 Task: Create a section Integration Framework Sprint and in the section, add a milestone User Acceptance Testing (UAT) Implementation in the project BlueTech
Action: Mouse moved to (148, 584)
Screenshot: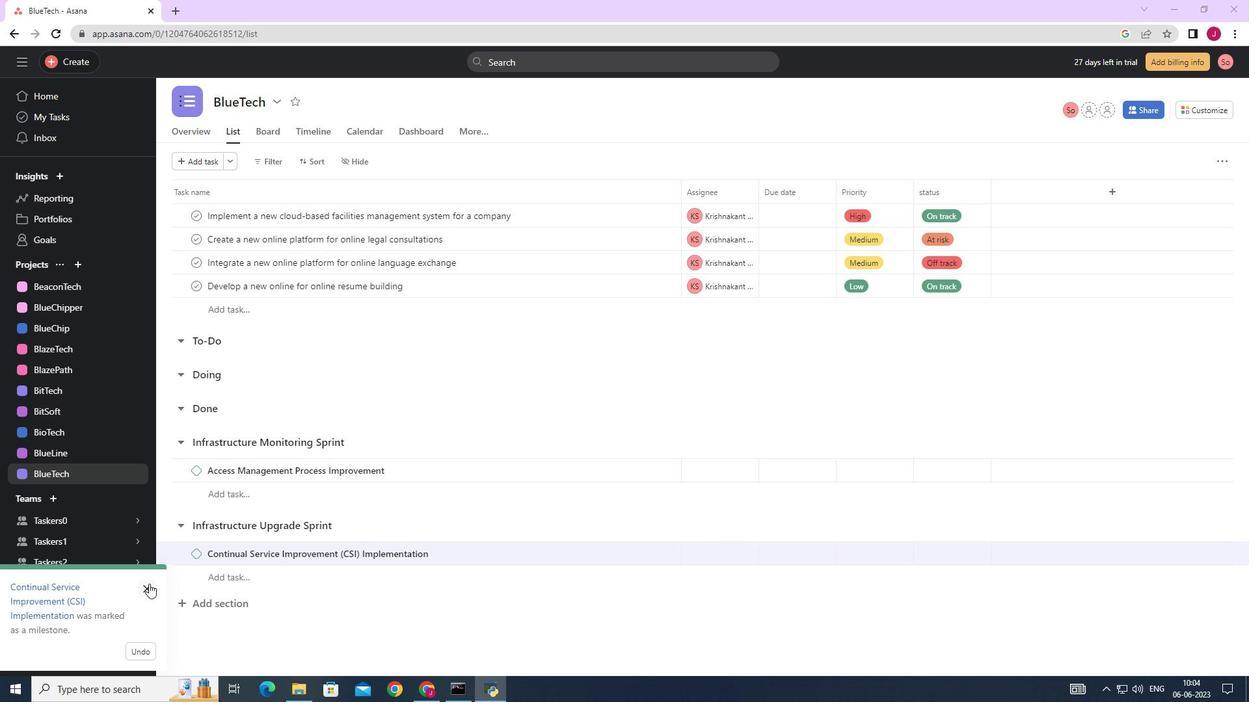 
Action: Mouse pressed left at (148, 584)
Screenshot: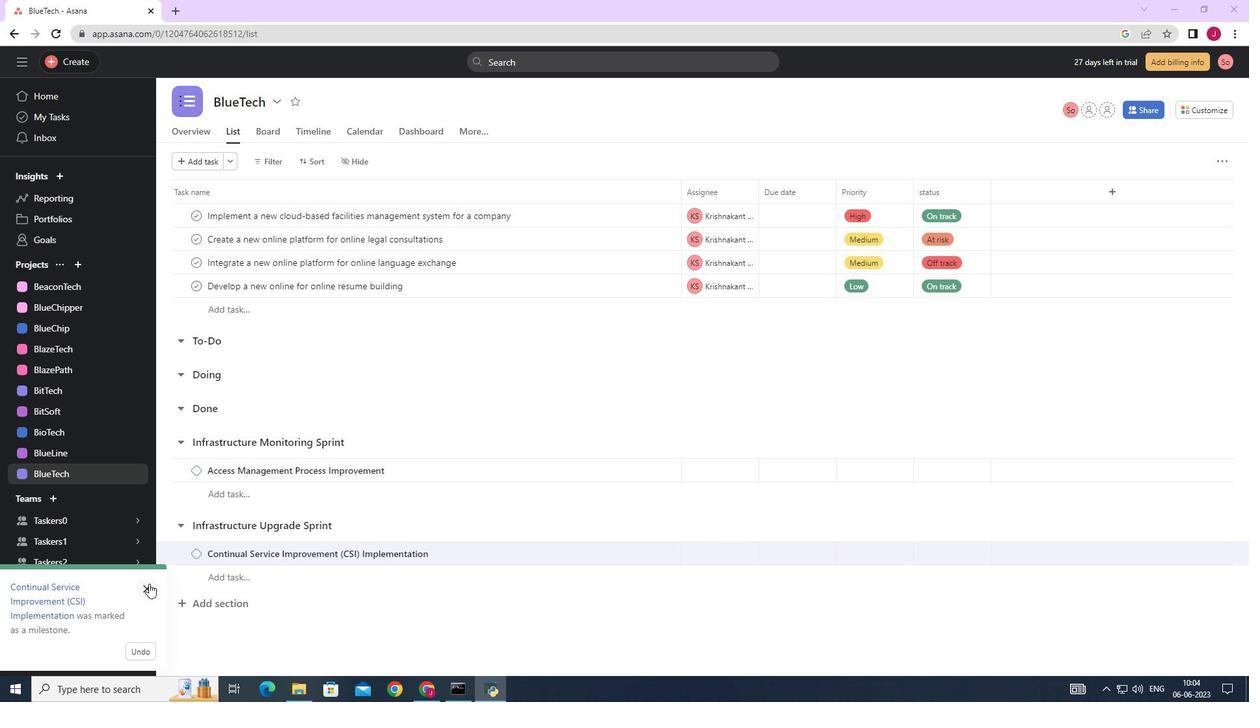 
Action: Mouse moved to (600, 463)
Screenshot: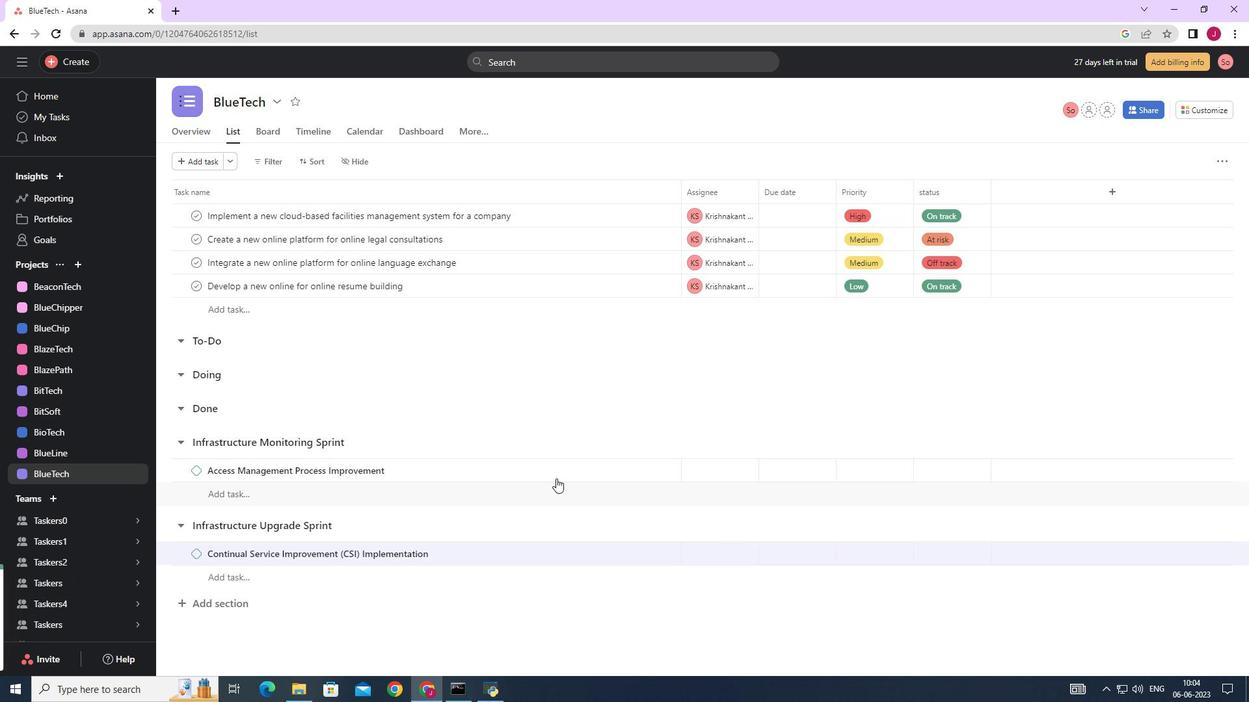 
Action: Mouse scrolled (600, 462) with delta (0, 0)
Screenshot: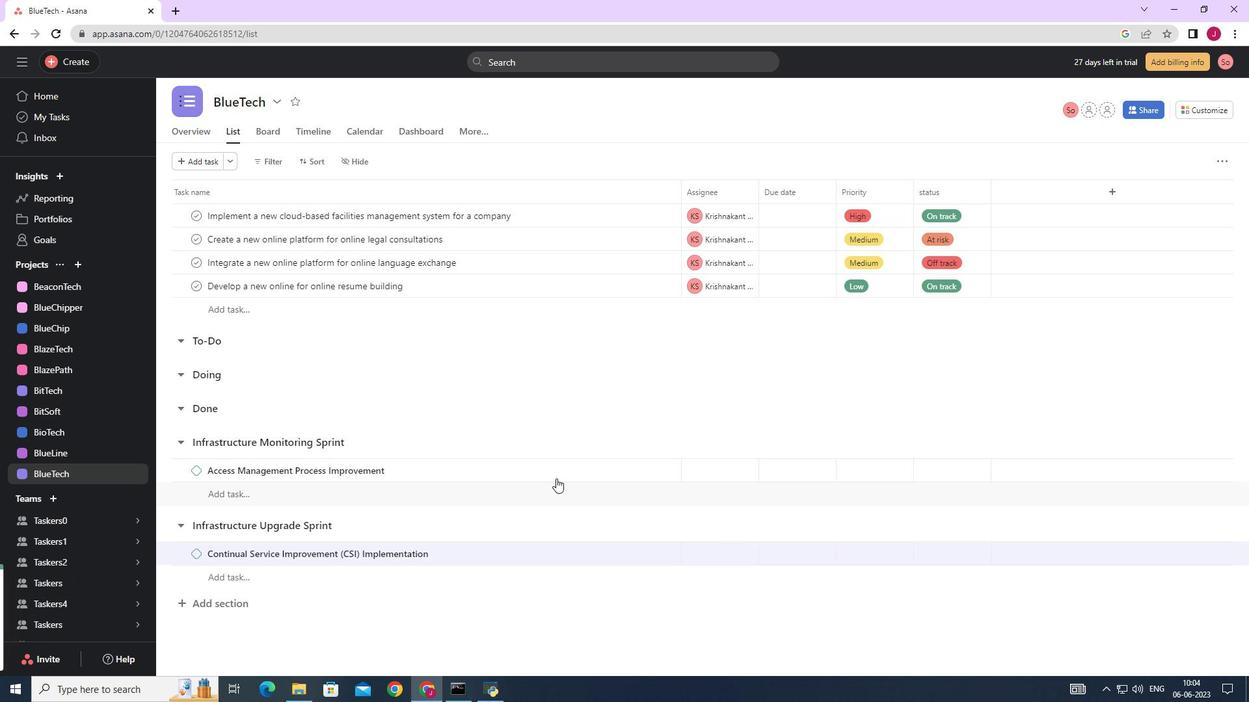 
Action: Mouse scrolled (600, 462) with delta (0, 0)
Screenshot: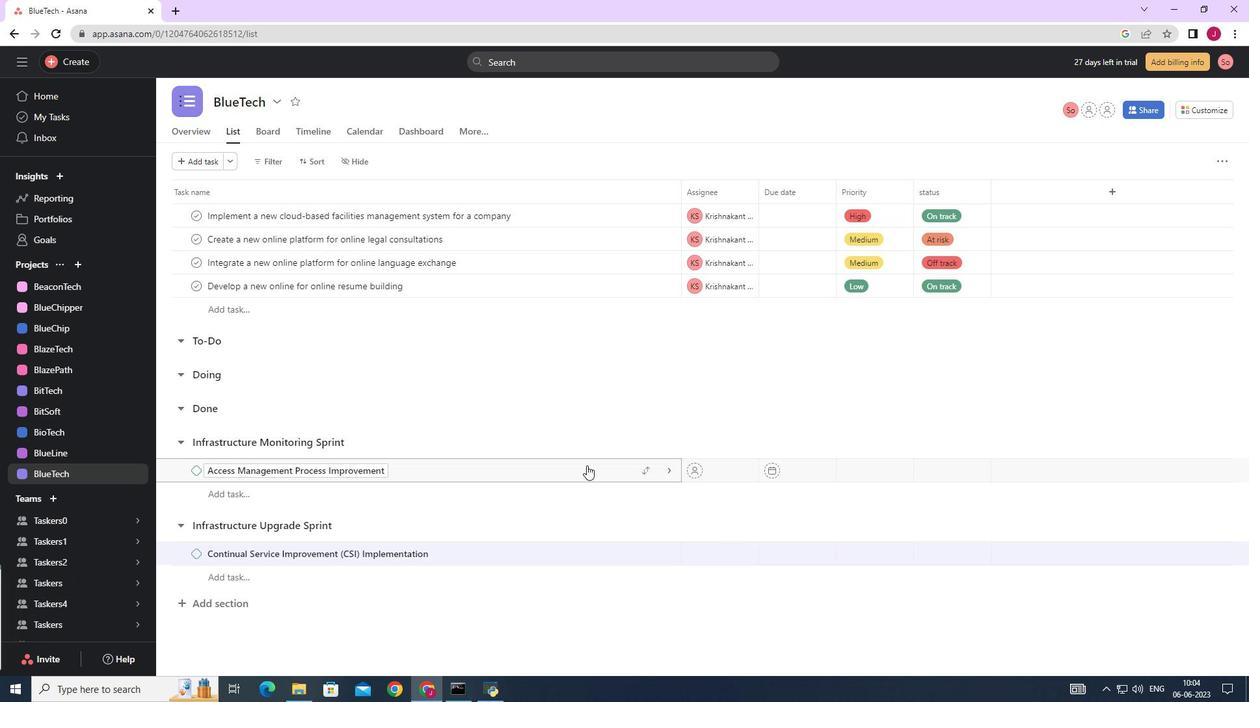
Action: Mouse moved to (600, 463)
Screenshot: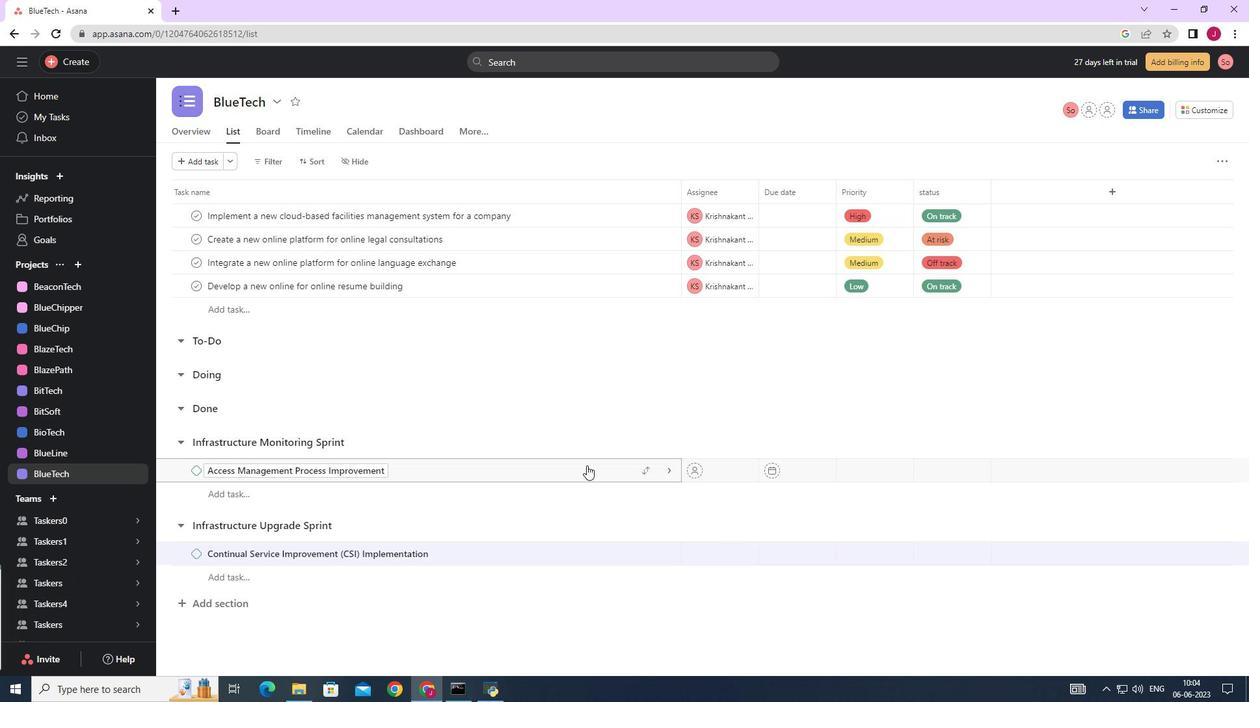 
Action: Mouse scrolled (600, 462) with delta (0, 0)
Screenshot: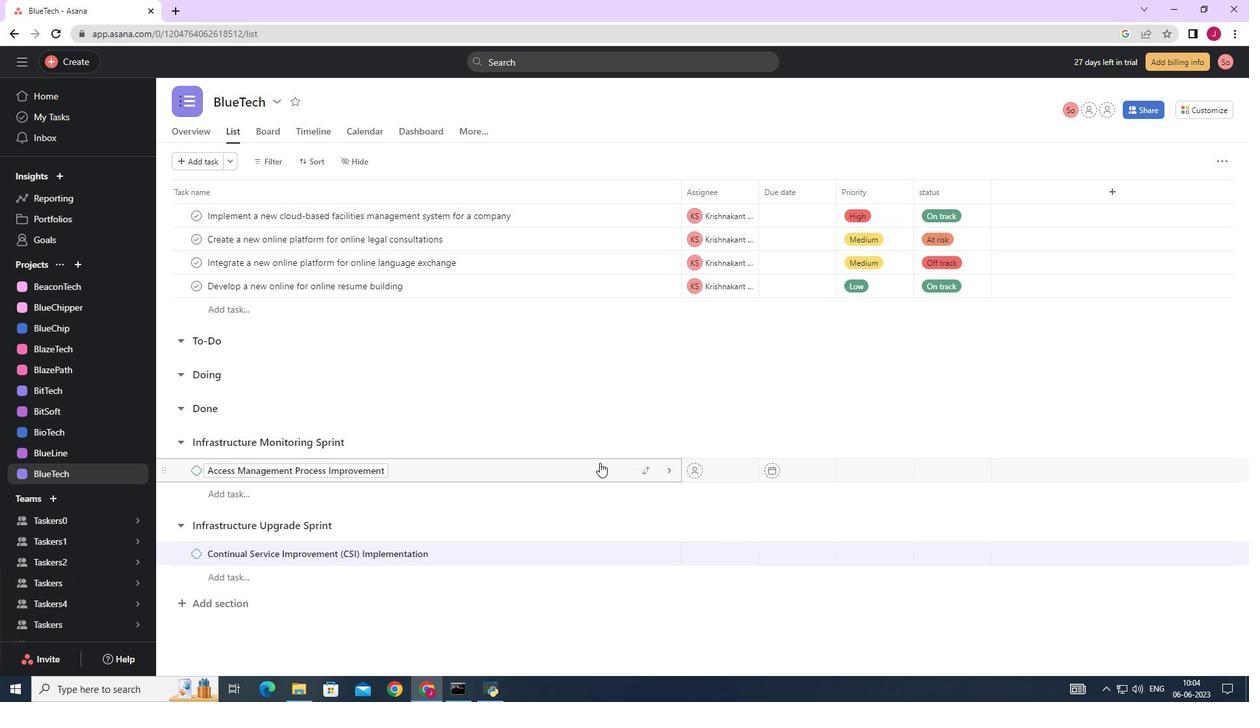 
Action: Mouse moved to (602, 462)
Screenshot: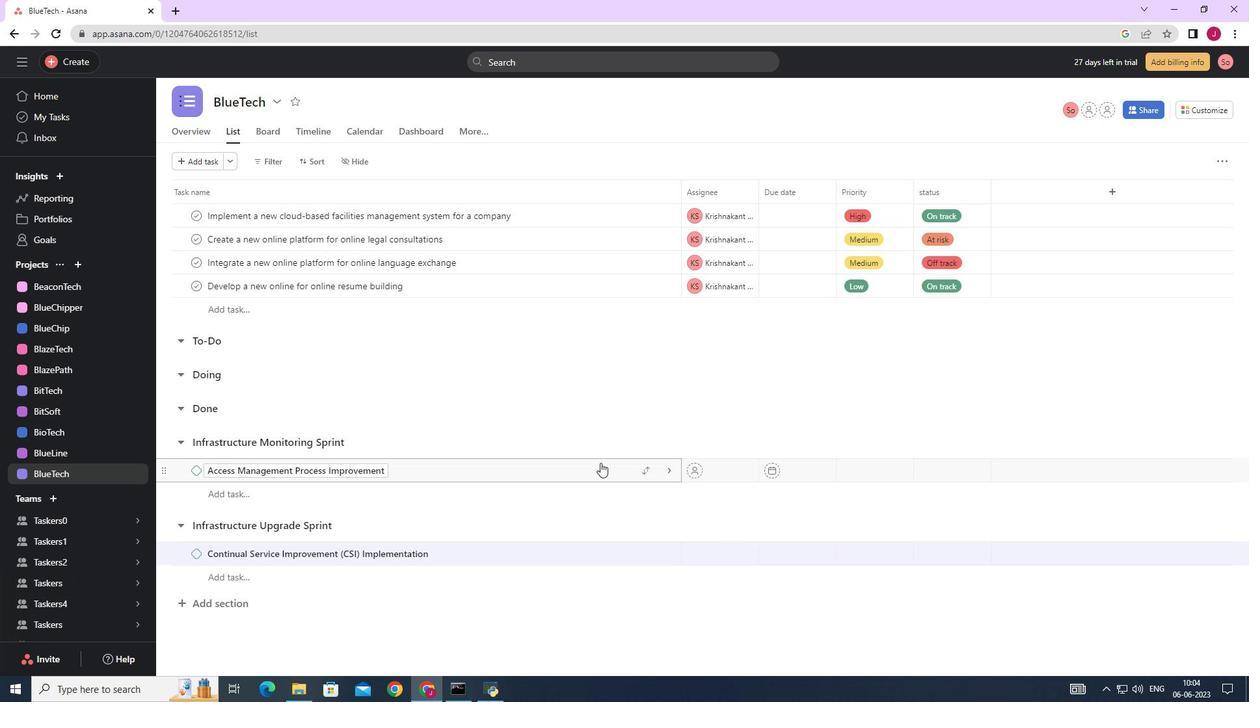
Action: Mouse scrolled (602, 462) with delta (0, 0)
Screenshot: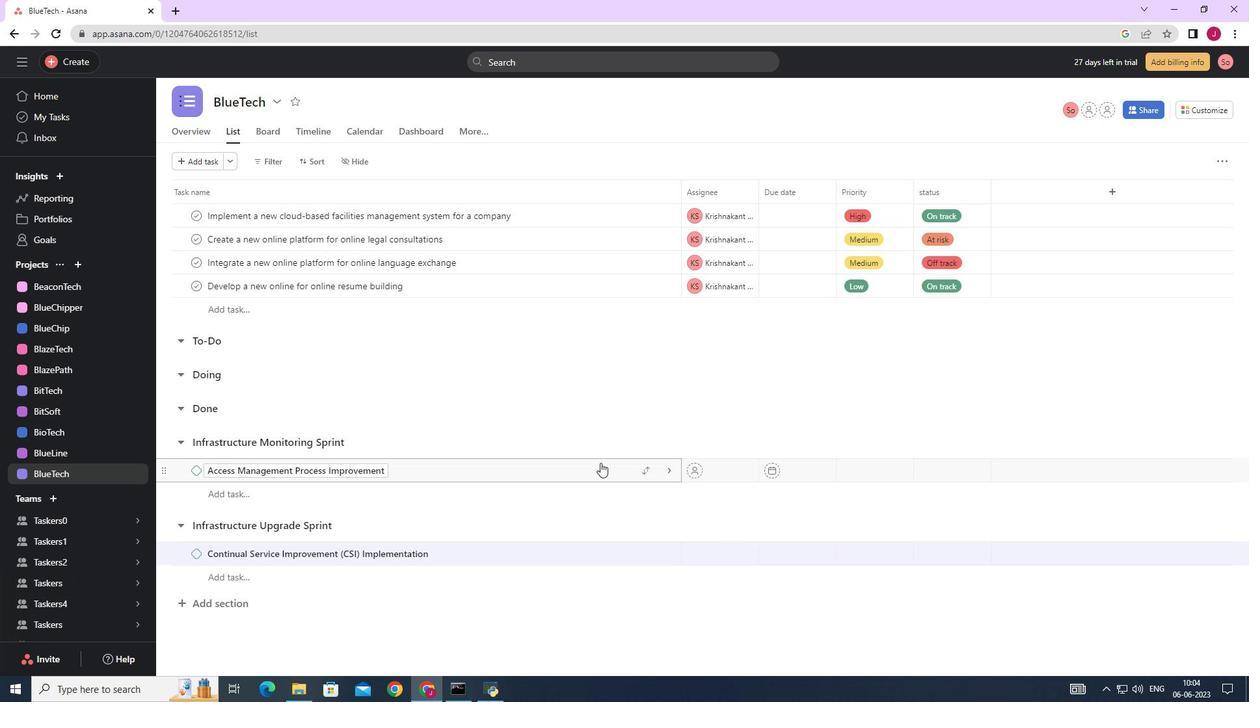 
Action: Mouse moved to (205, 603)
Screenshot: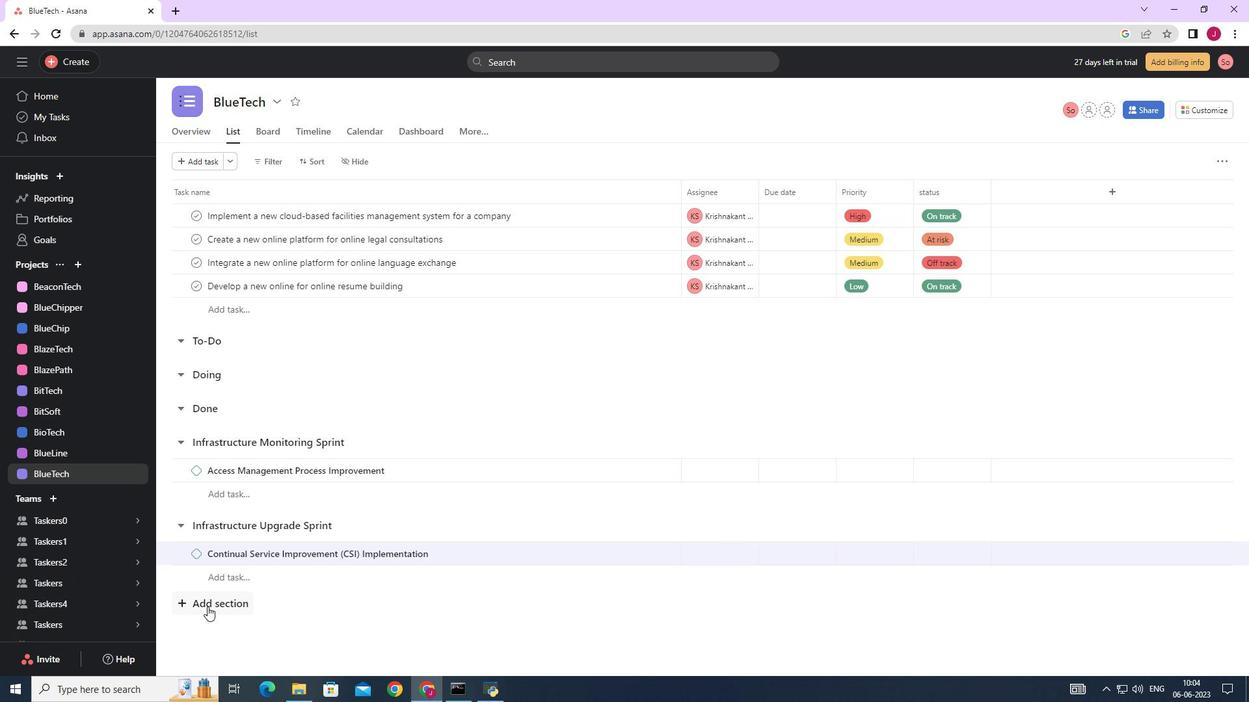 
Action: Mouse pressed left at (205, 603)
Screenshot: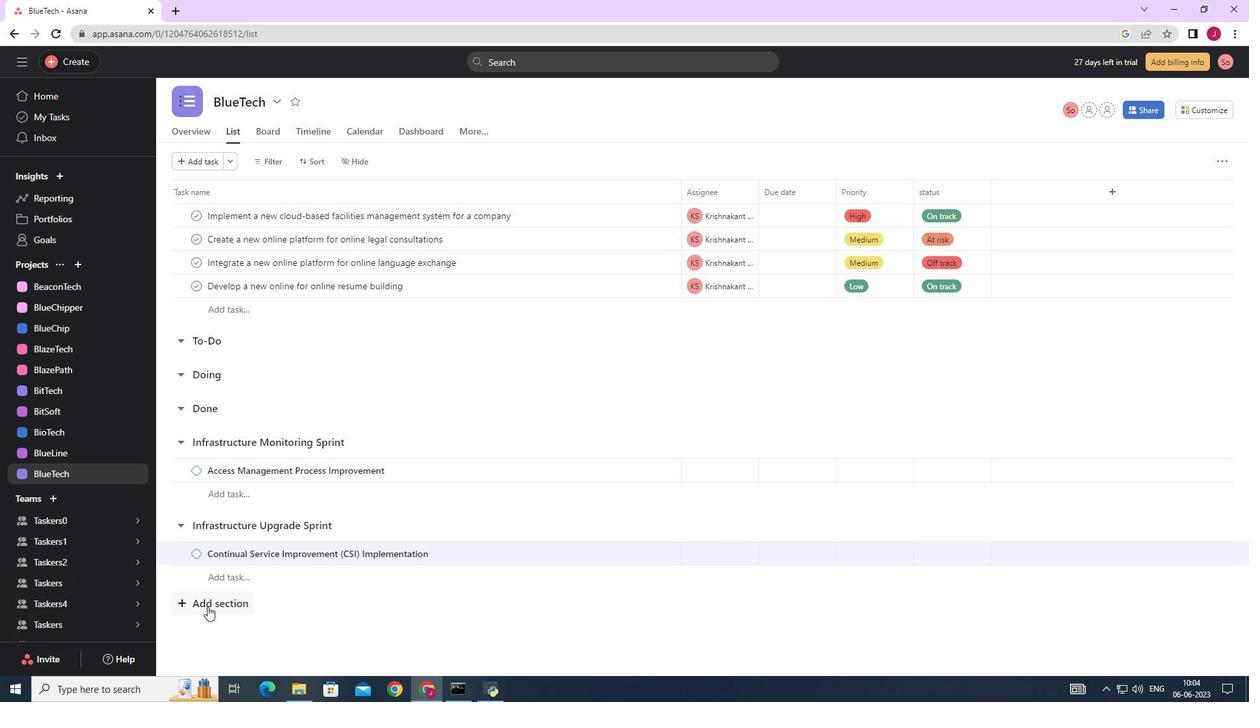 
Action: Mouse moved to (429, 572)
Screenshot: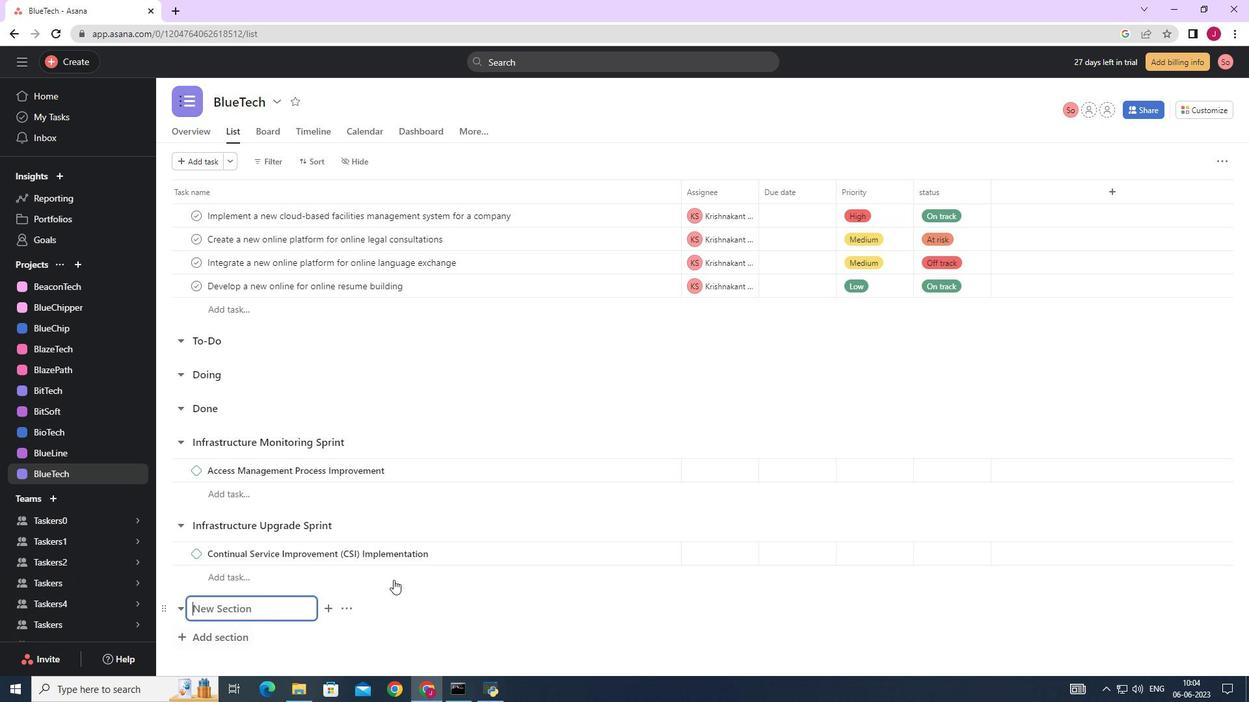 
Action: Key pressed <Key.caps_lock>I<Key.caps_lock>ntegration<Key.space><Key.caps_lock>F<Key.caps_lock>ramwork<Key.space><Key.backspace><Key.backspace><Key.backspace><Key.backspace><Key.backspace>ework<Key.space><Key.caps_lock>S<Key.caps_lock>print<Key.enter><Key.caps_lock>U<Key.caps_lock>ser<Key.space><Key.caps_lock>A<Key.caps_lock>cceptance<Key.space><Key.caps_lock>T<Key.caps_lock>esting<Key.space><Key.shift_r><Key.shift_r><Key.shift_r>(<Key.caps_lock>UAT<Key.shift_r>)<Key.space><Key.caps_lock>i<Key.caps_lock><Key.backspace>I<Key.caps_lock>mplementation
Screenshot: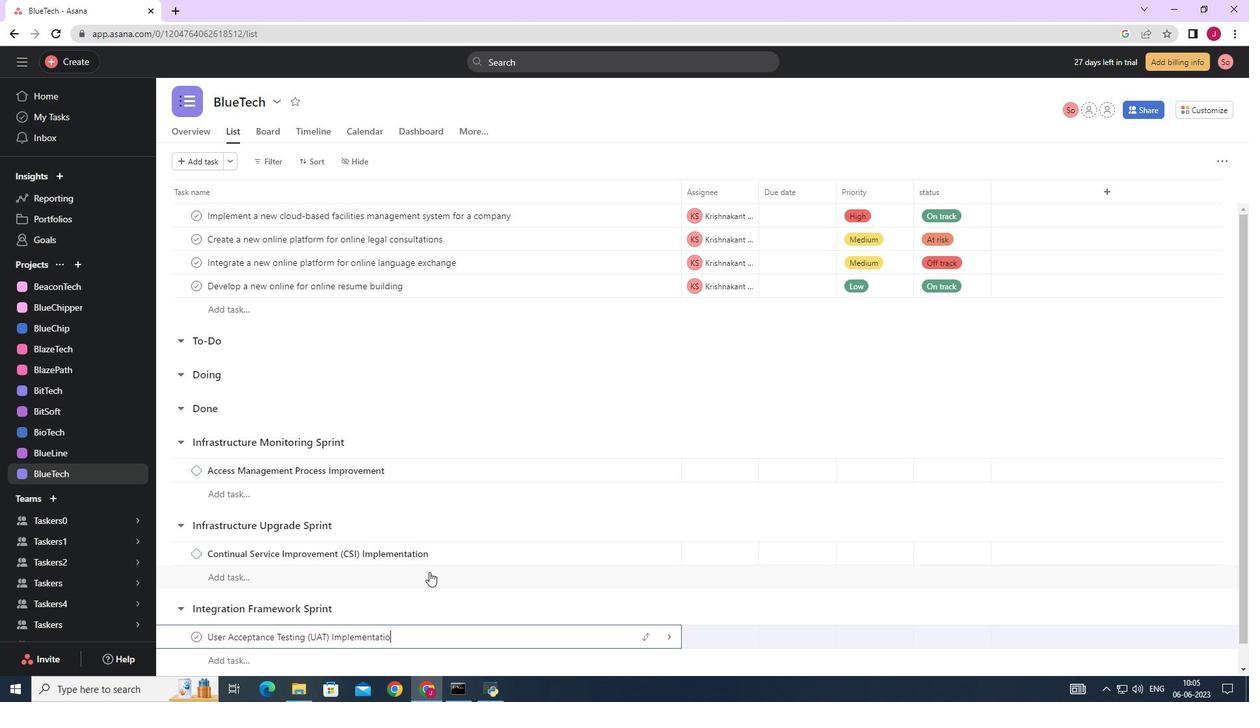 
Action: Mouse moved to (668, 637)
Screenshot: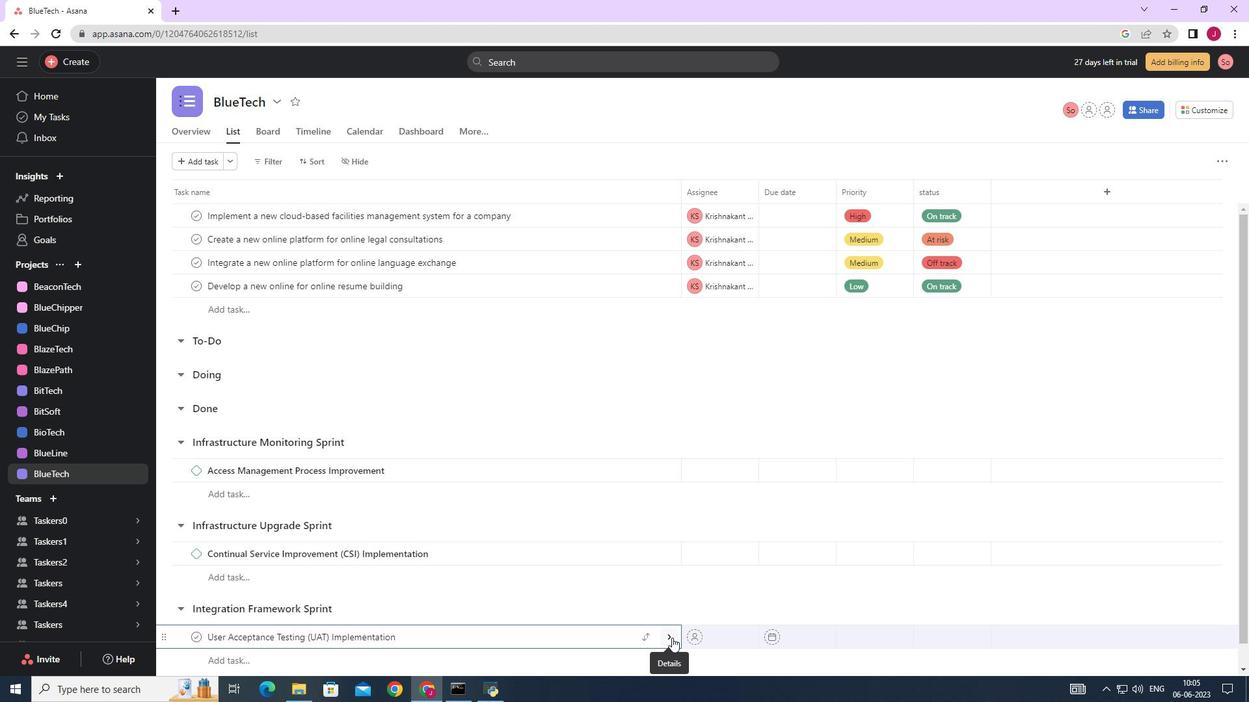 
Action: Mouse pressed left at (668, 637)
Screenshot: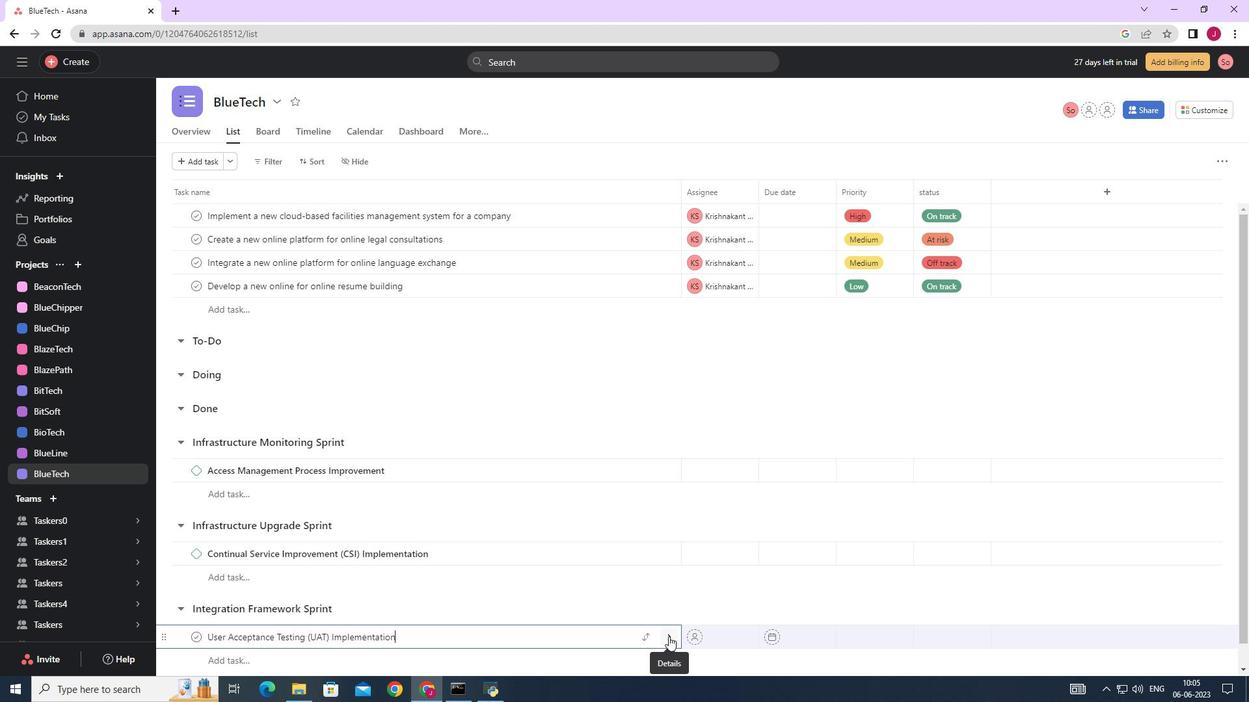 
Action: Mouse moved to (1209, 158)
Screenshot: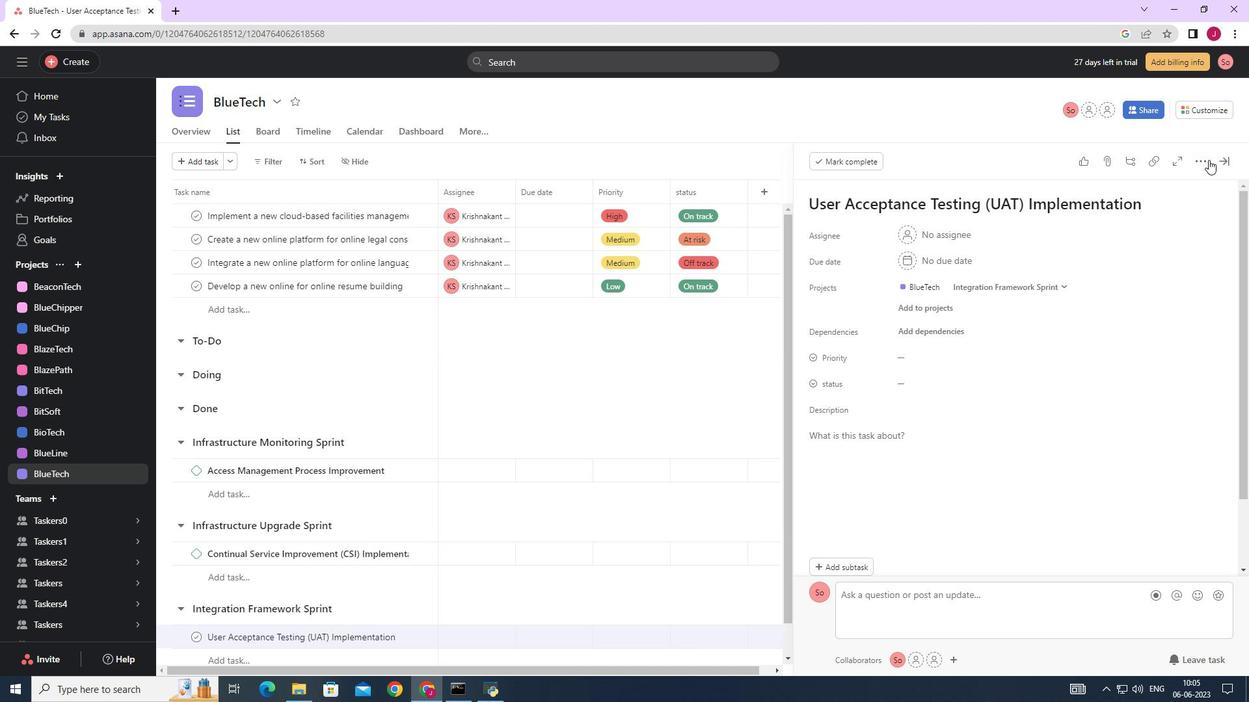 
Action: Mouse pressed left at (1209, 158)
Screenshot: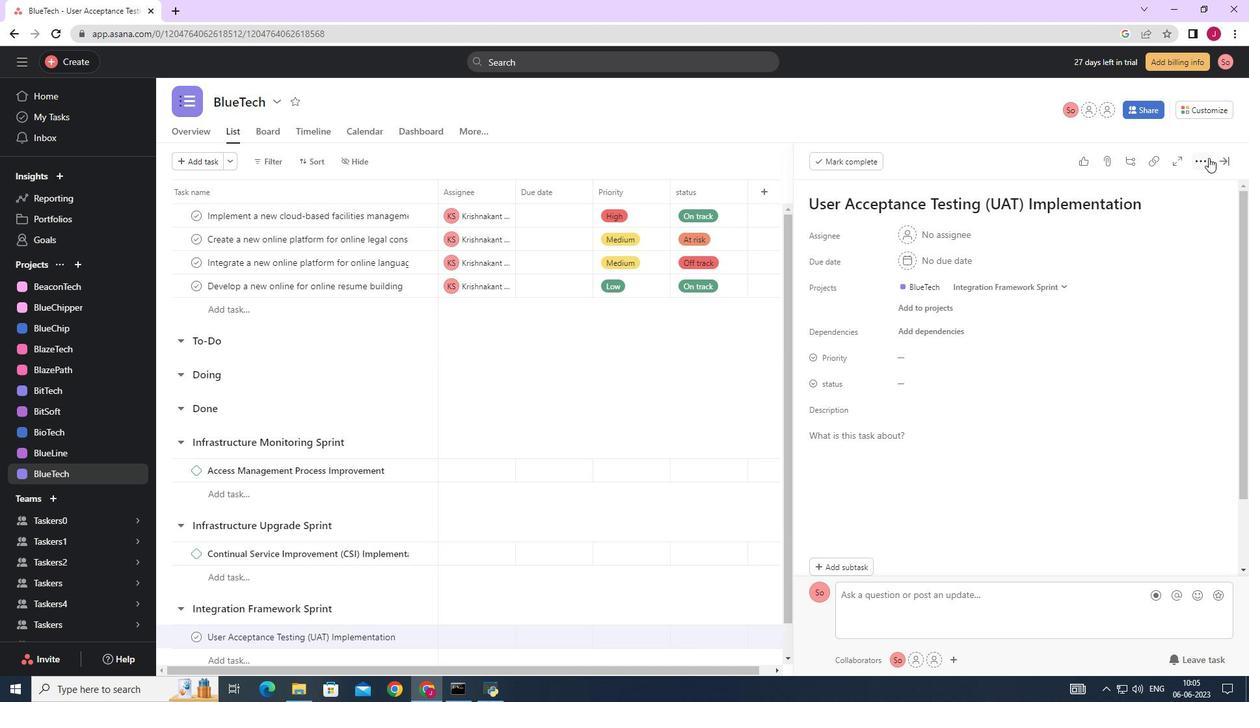 
Action: Mouse moved to (1133, 207)
Screenshot: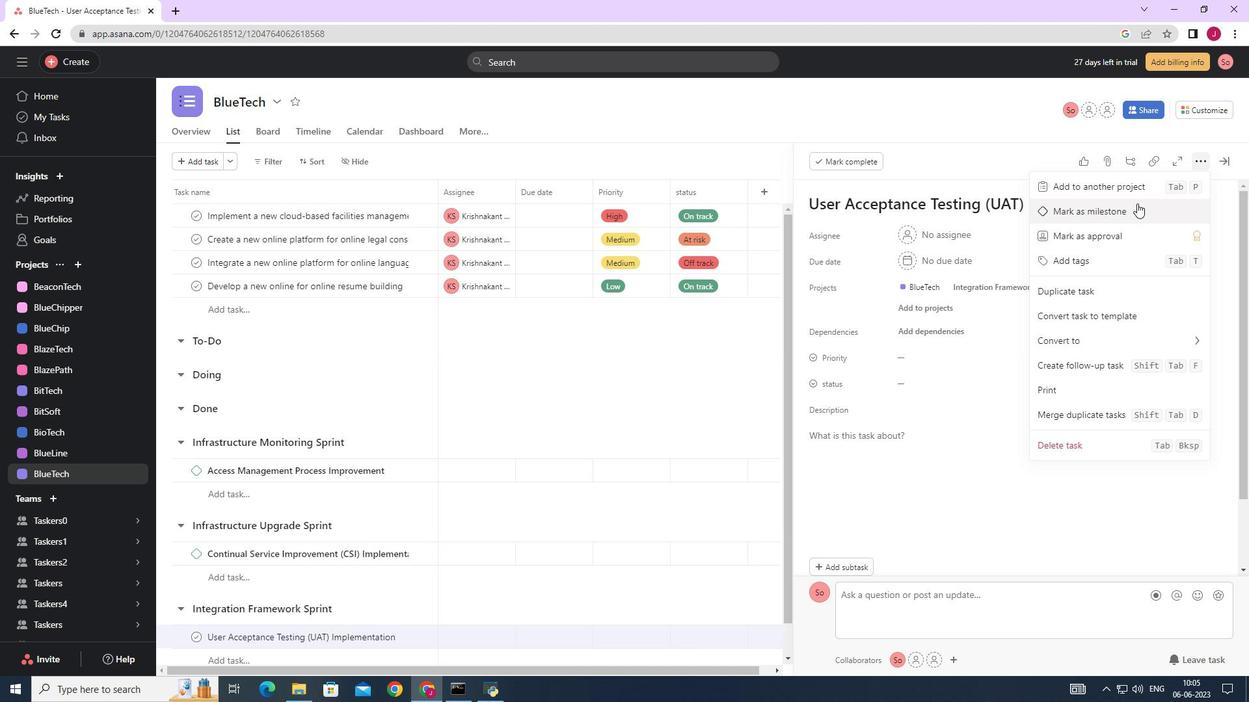 
Action: Mouse pressed left at (1133, 207)
Screenshot: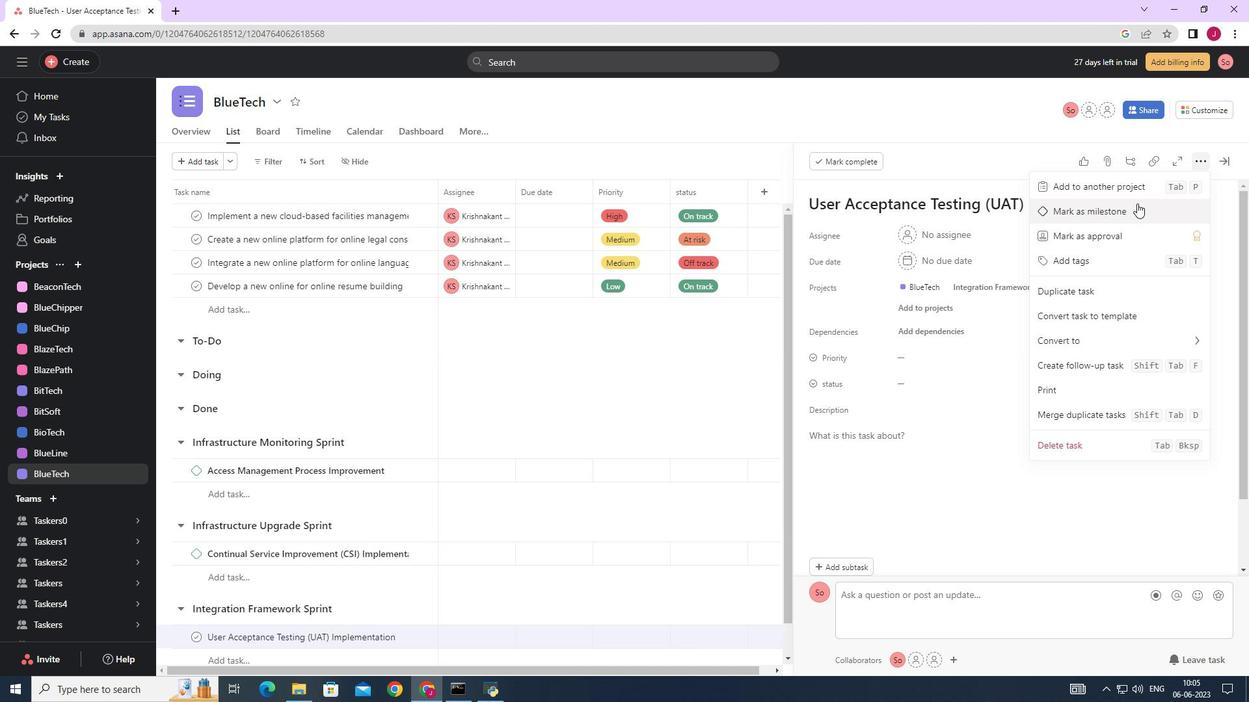 
Action: Mouse moved to (1222, 159)
Screenshot: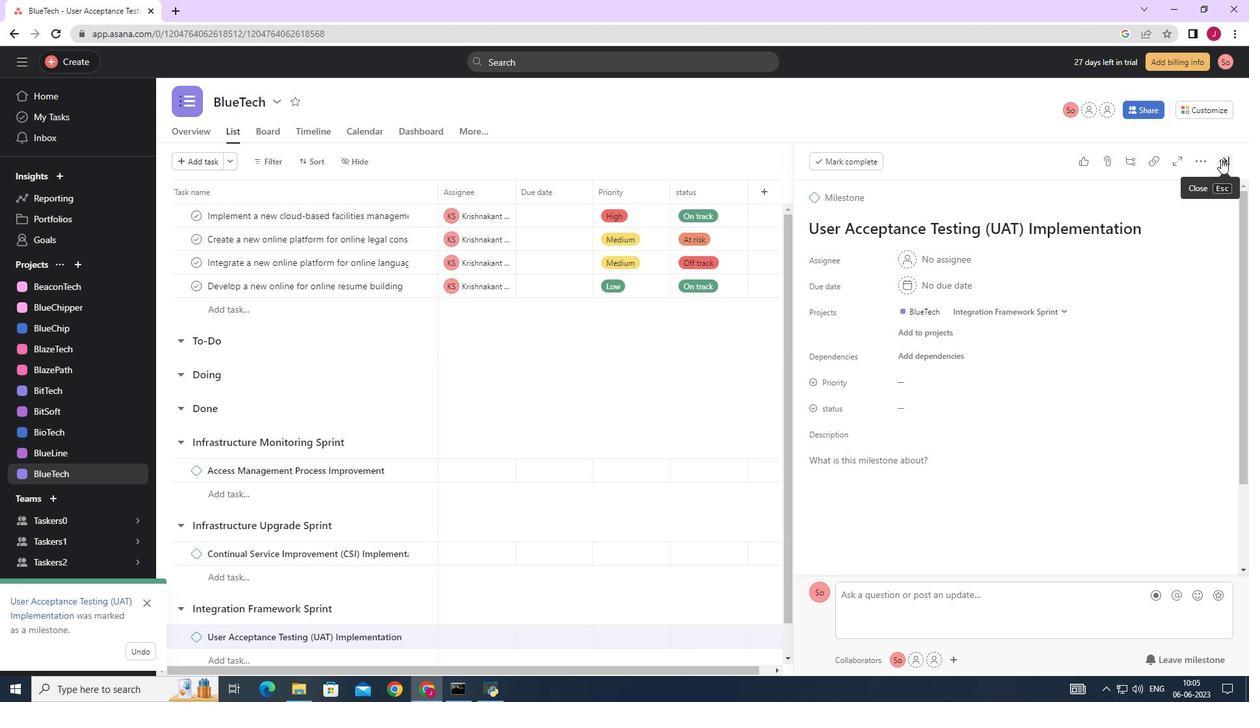 
Action: Mouse pressed left at (1222, 159)
Screenshot: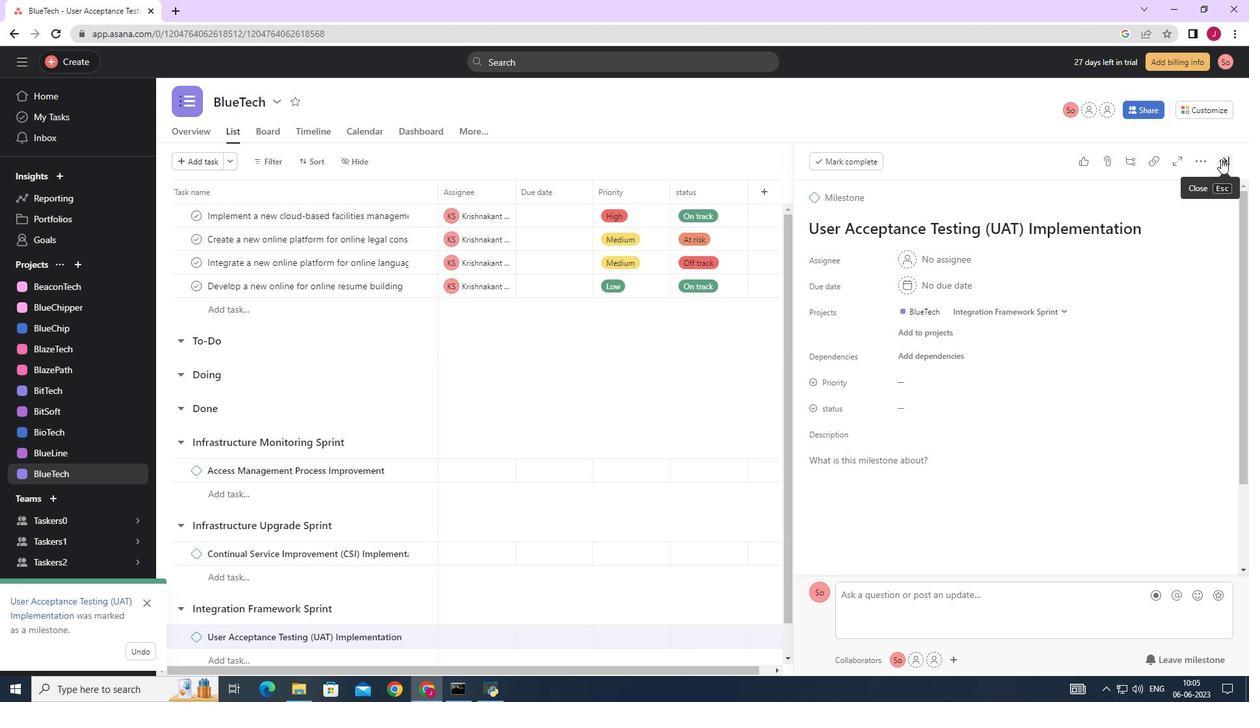 
Action: Mouse moved to (1213, 163)
Screenshot: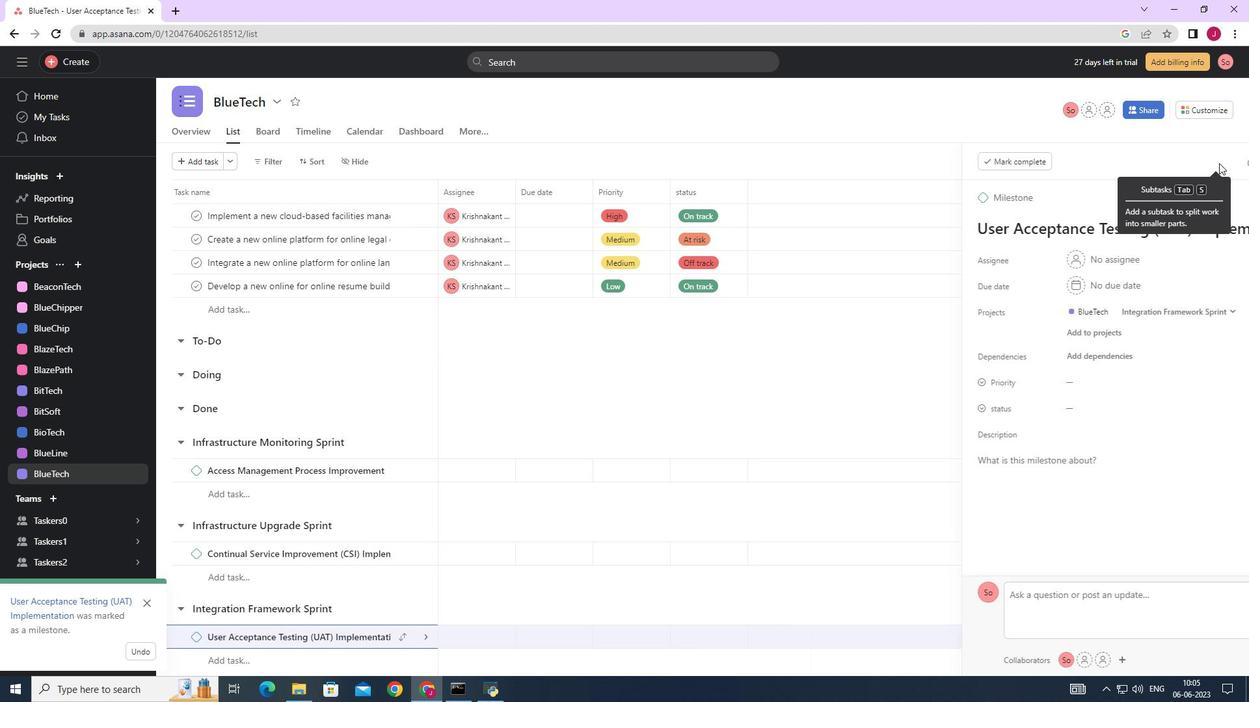 
